 Task: Add the search bar component in the site builder.
Action: Mouse moved to (1246, 89)
Screenshot: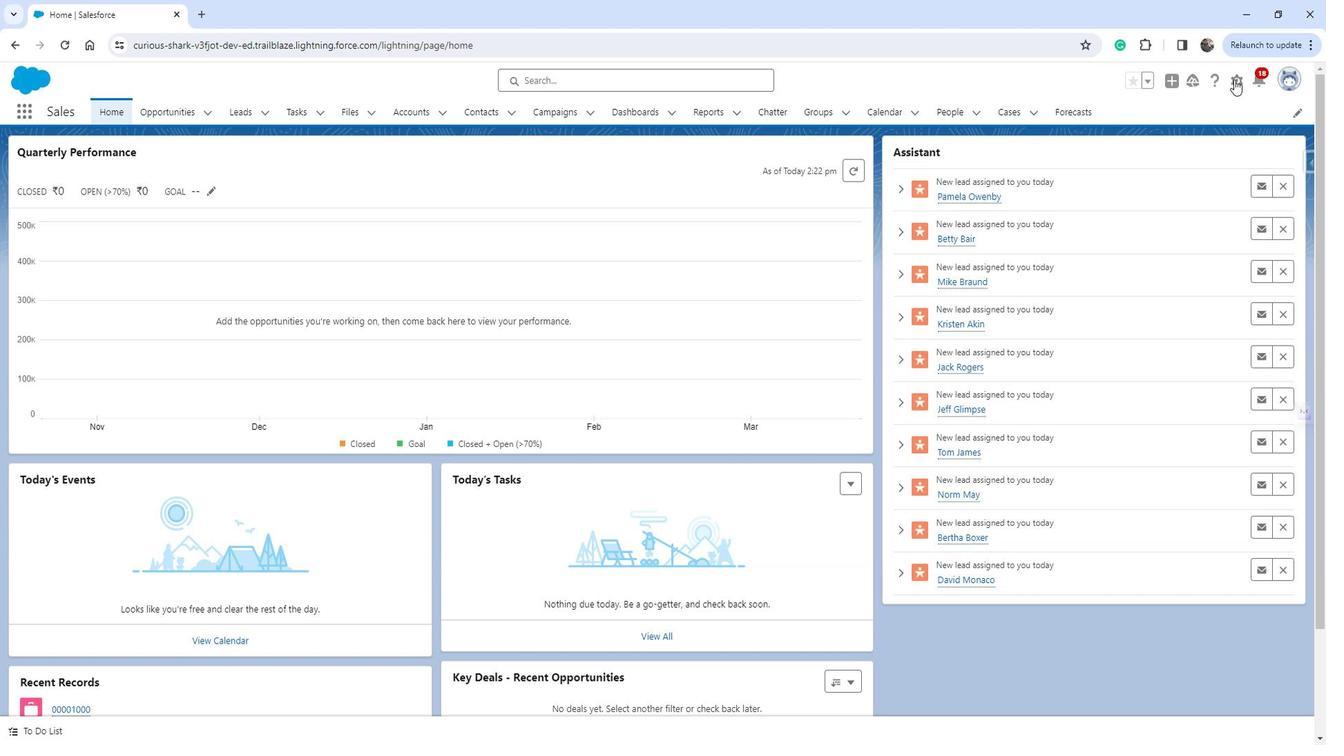 
Action: Mouse pressed left at (1246, 89)
Screenshot: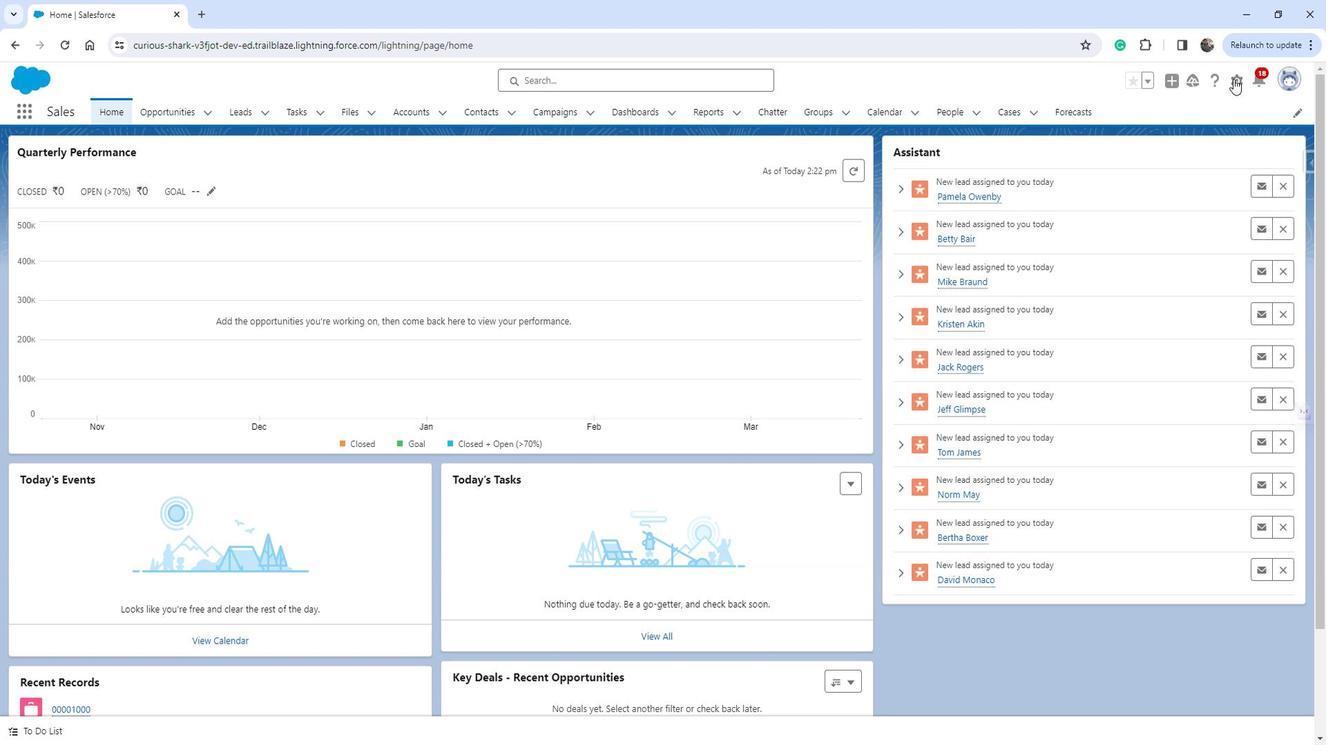 
Action: Mouse moved to (1188, 132)
Screenshot: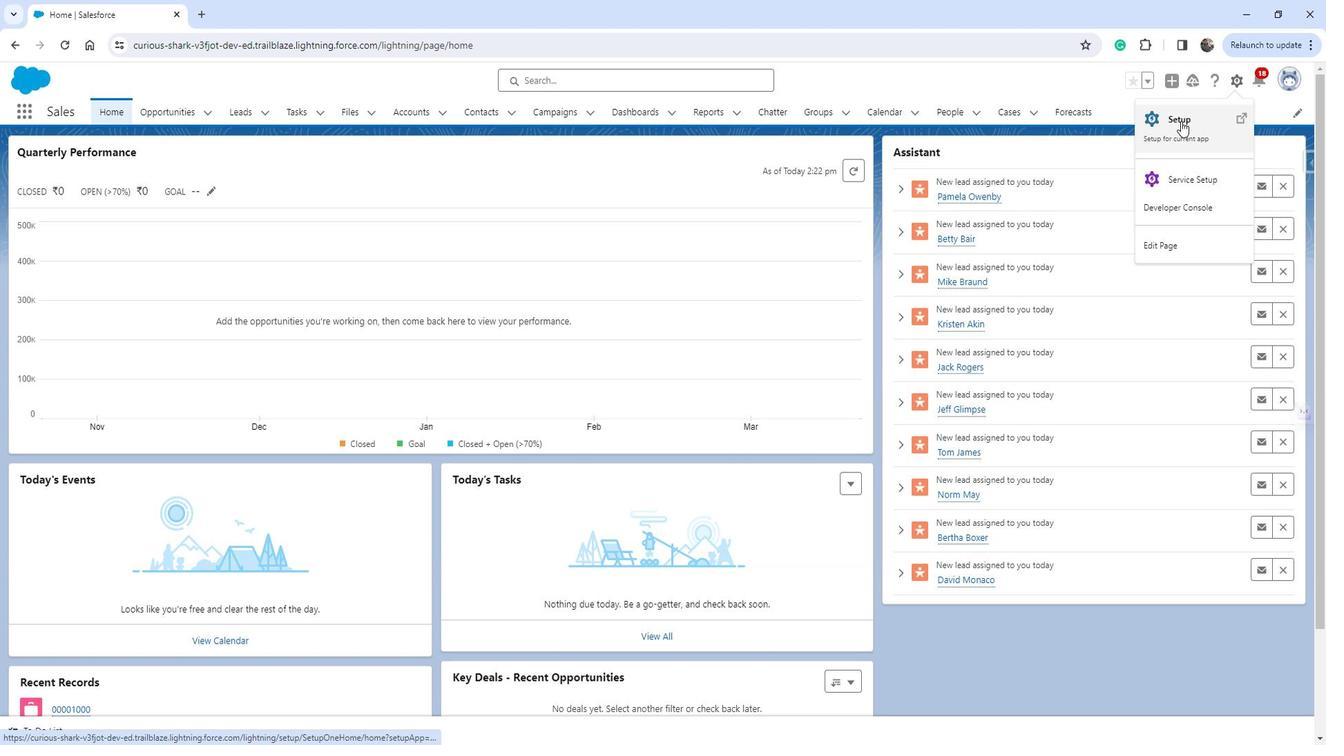 
Action: Mouse pressed left at (1188, 132)
Screenshot: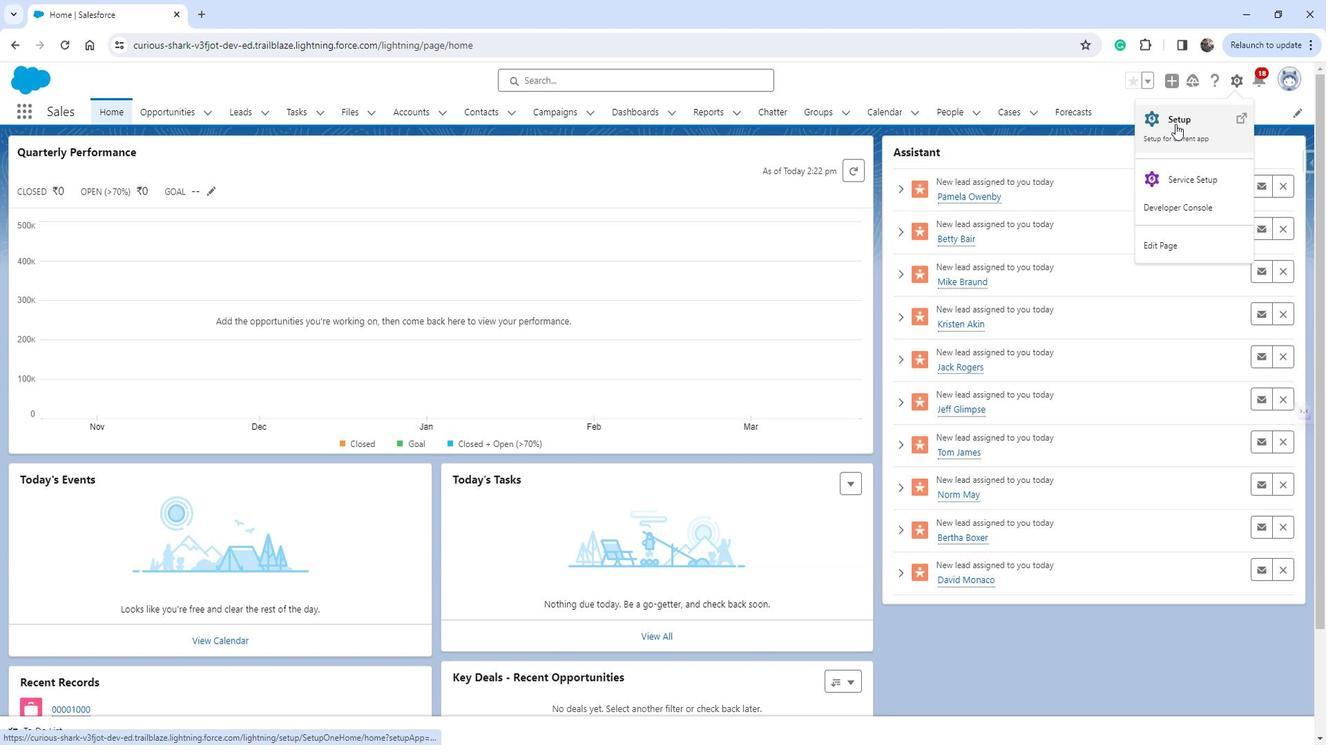 
Action: Mouse moved to (88, 466)
Screenshot: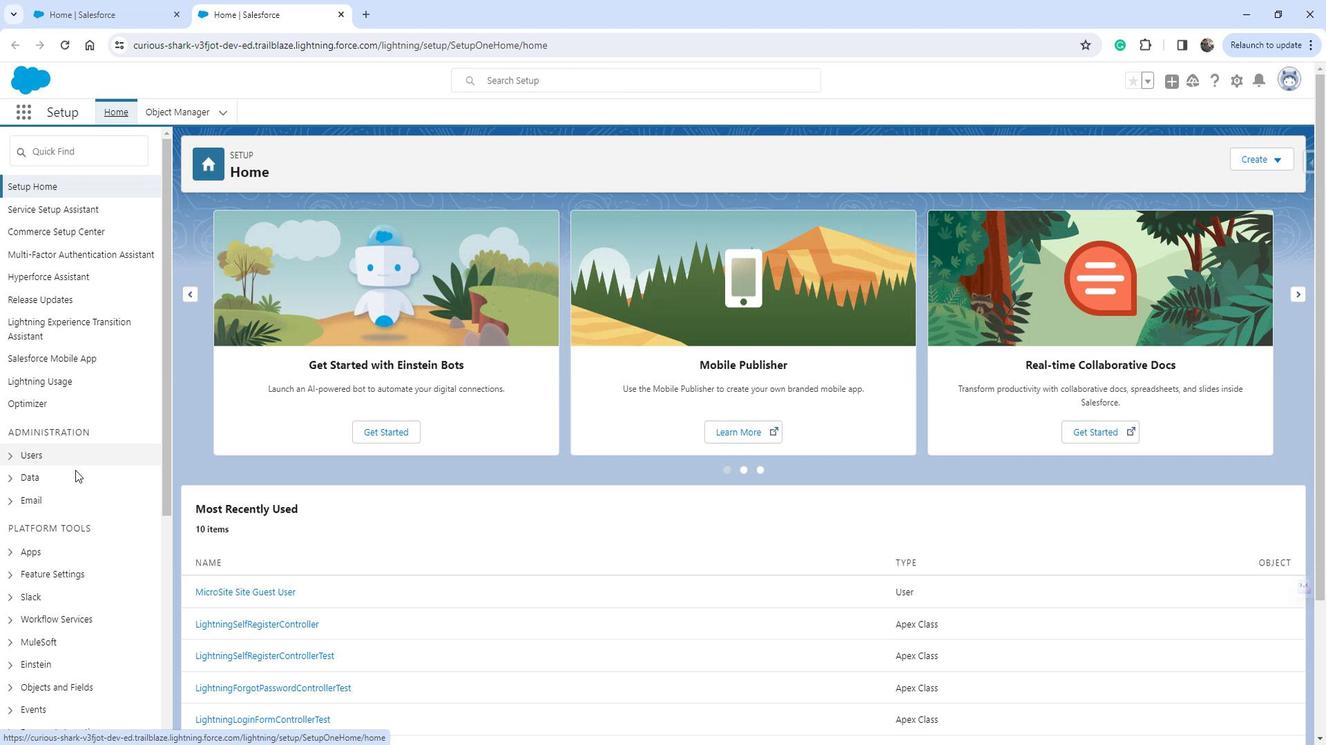 
Action: Mouse scrolled (88, 465) with delta (0, 0)
Screenshot: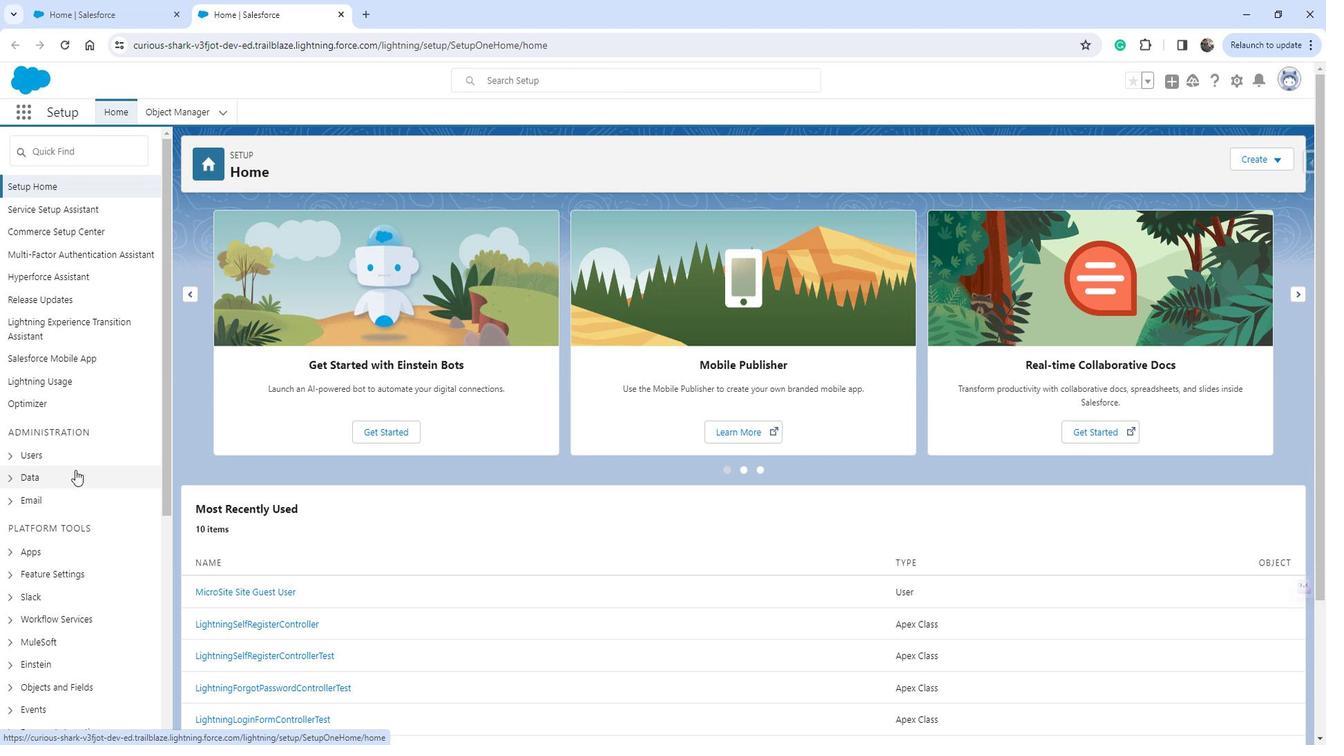 
Action: Mouse scrolled (88, 465) with delta (0, 0)
Screenshot: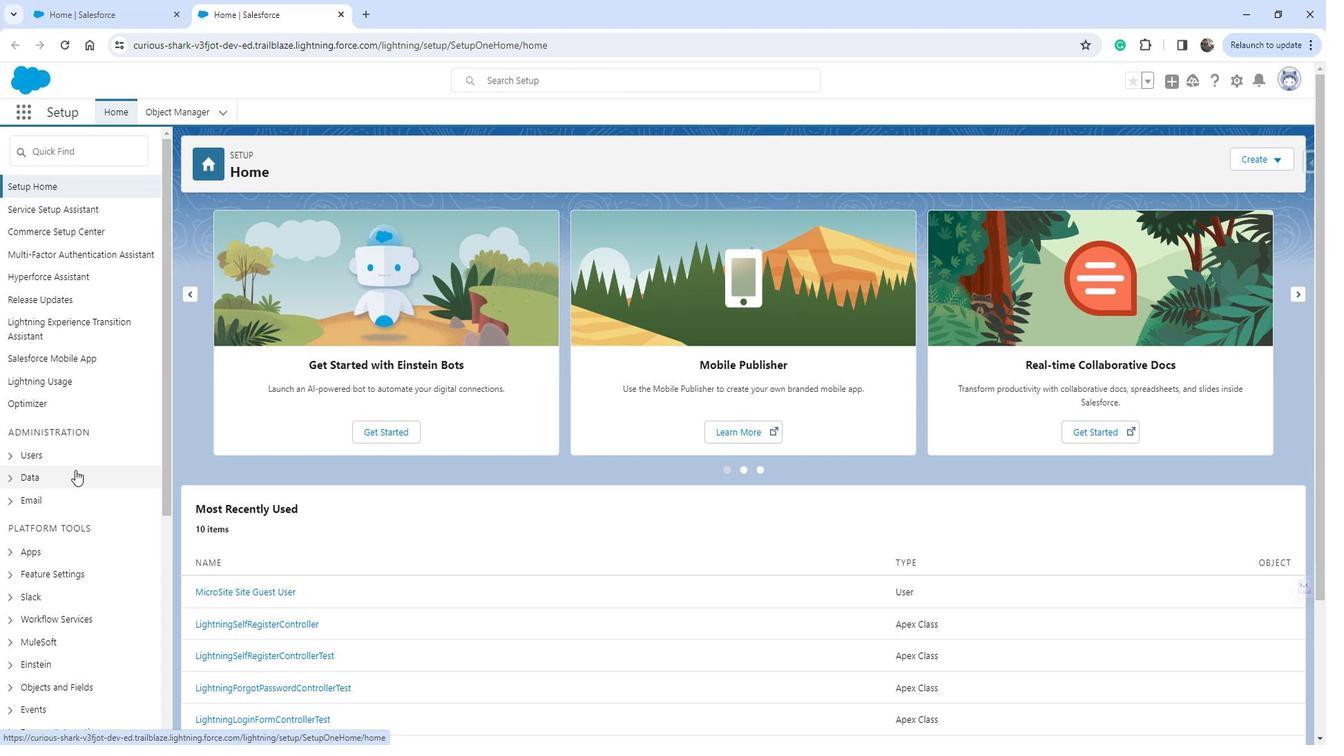 
Action: Mouse moved to (24, 427)
Screenshot: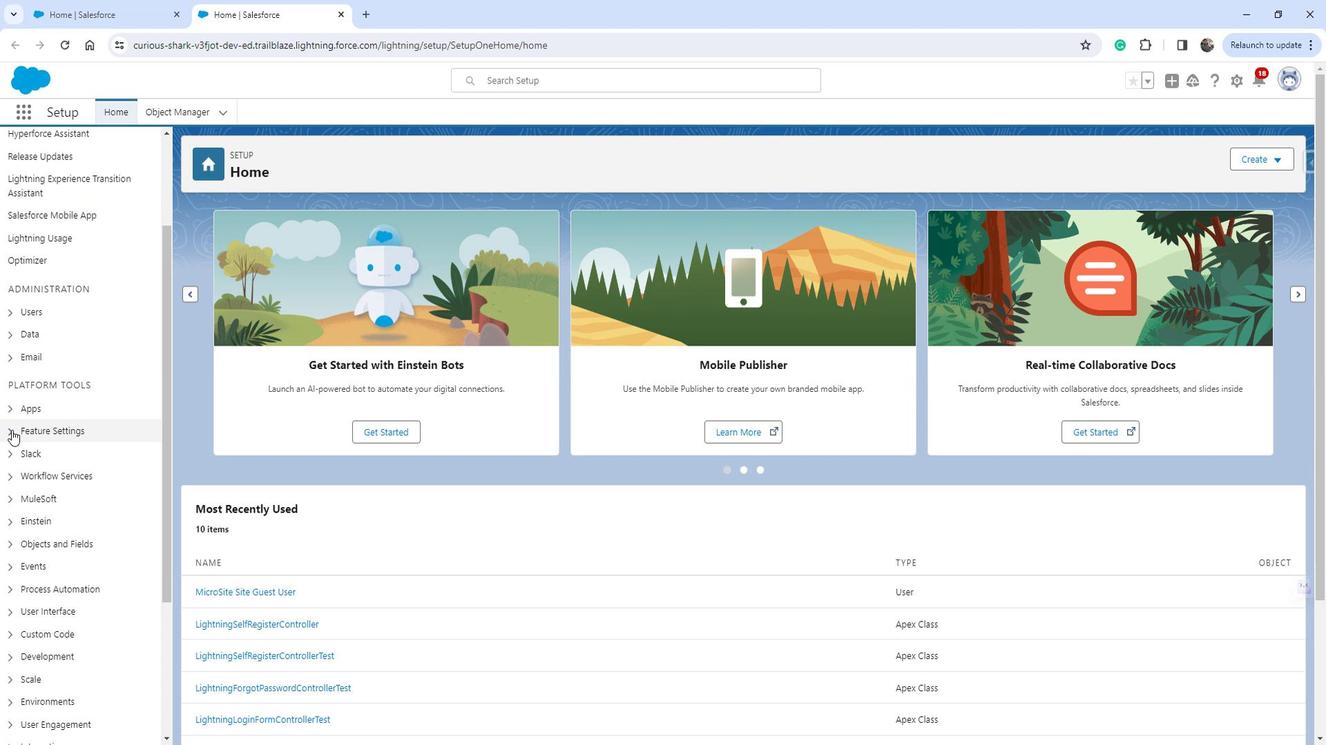
Action: Mouse pressed left at (24, 427)
Screenshot: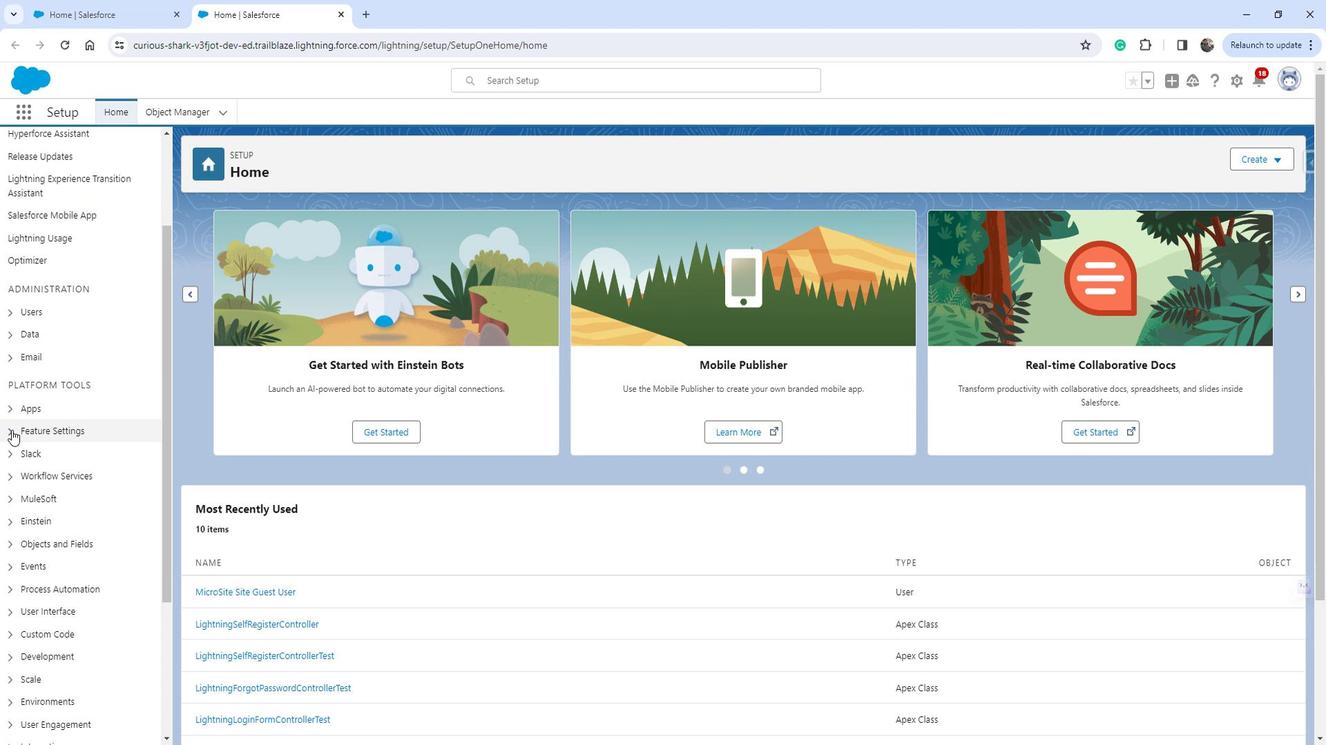 
Action: Mouse moved to (70, 534)
Screenshot: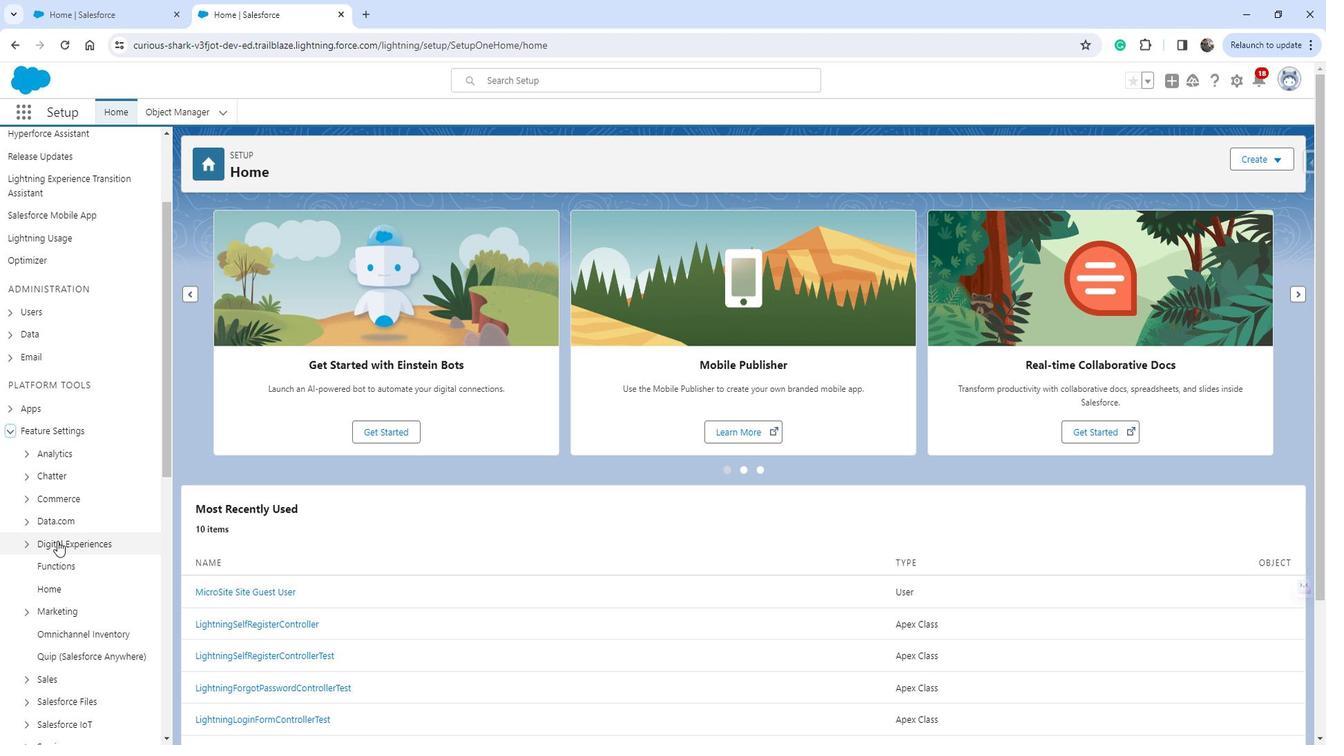 
Action: Mouse pressed left at (70, 534)
Screenshot: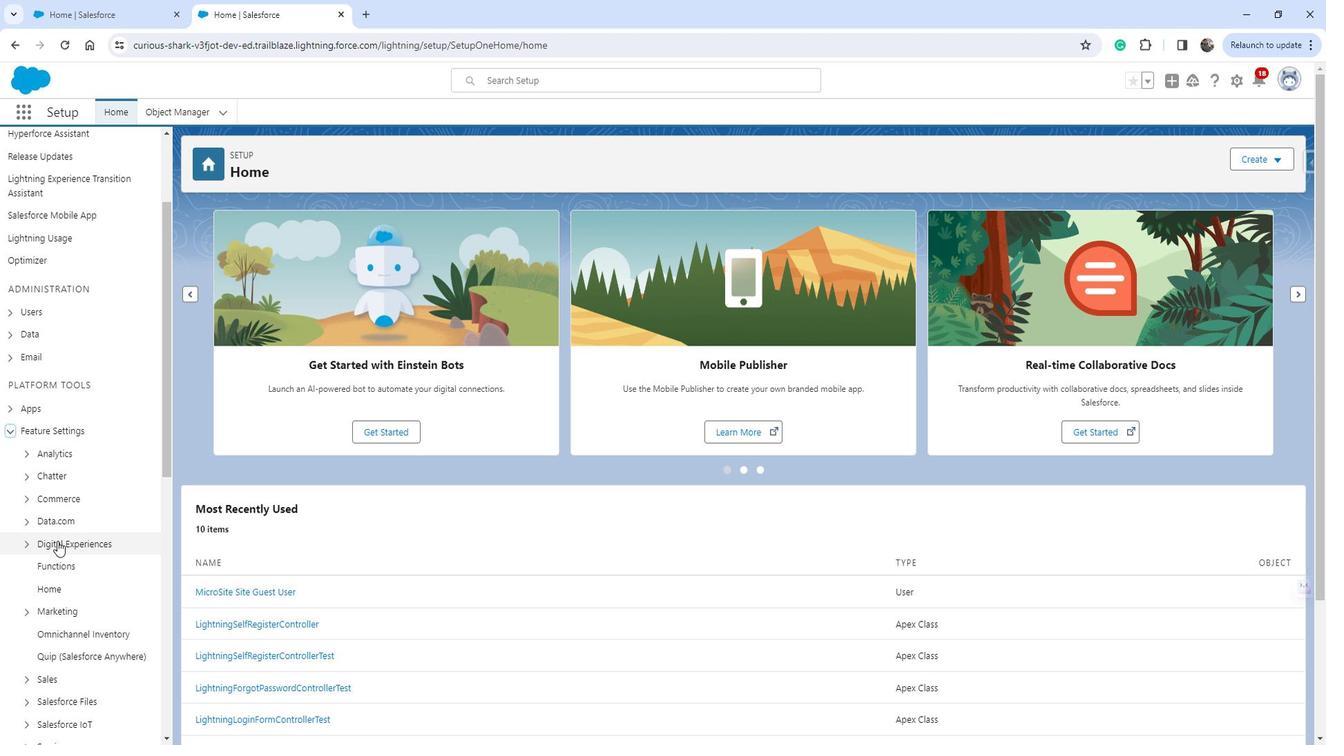 
Action: Mouse moved to (92, 526)
Screenshot: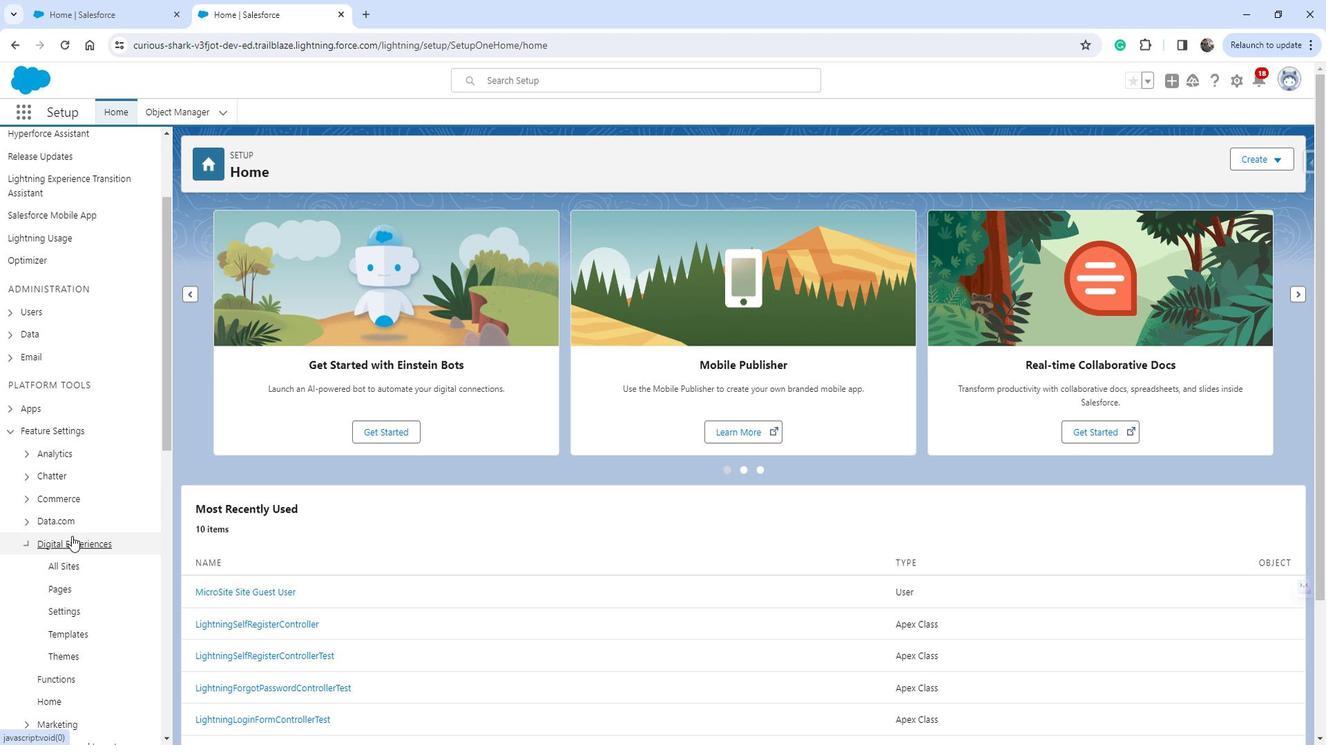 
Action: Mouse scrolled (92, 526) with delta (0, 0)
Screenshot: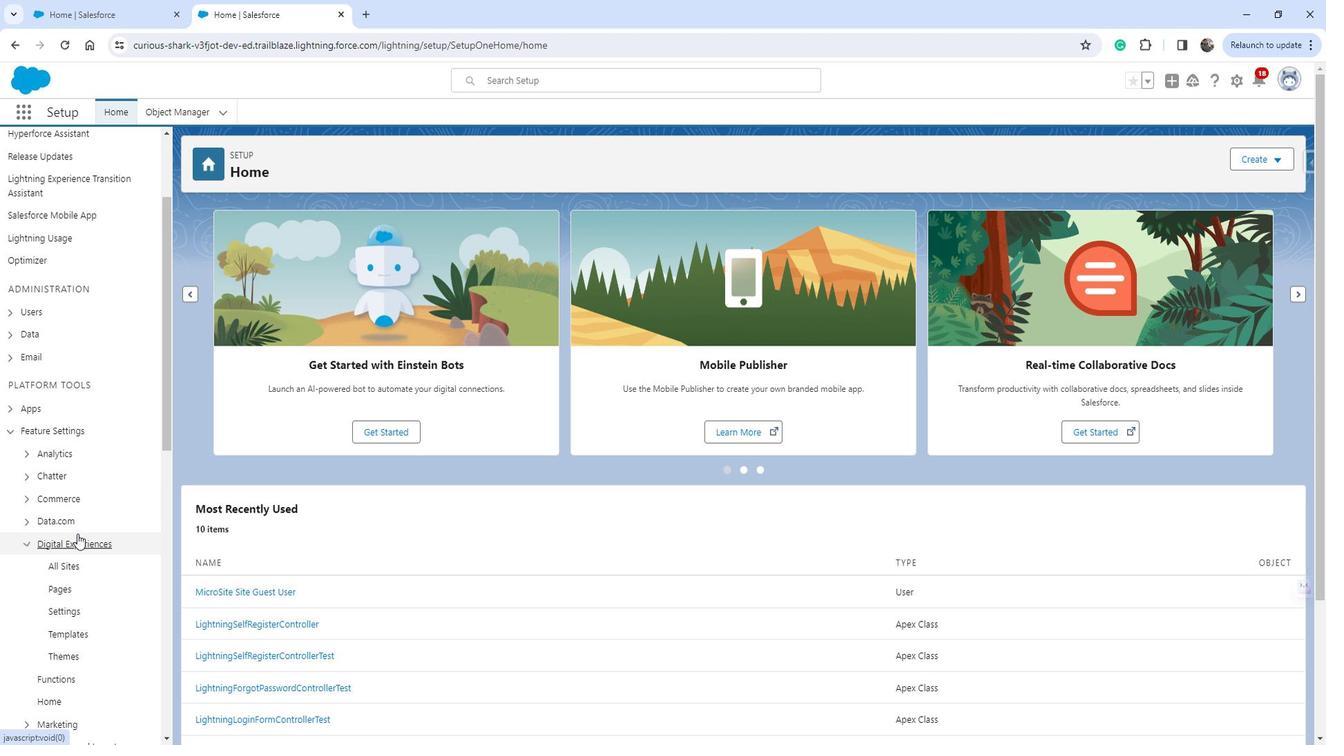 
Action: Mouse moved to (93, 526)
Screenshot: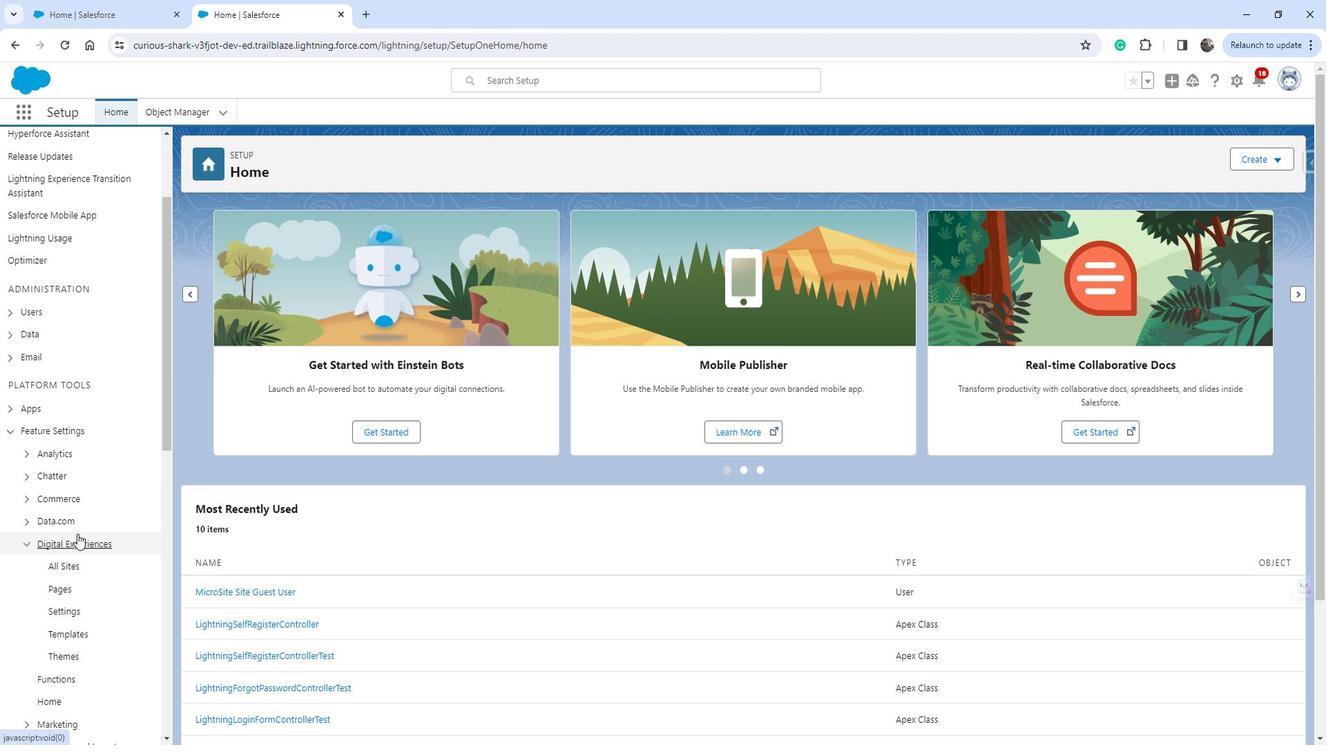 
Action: Mouse scrolled (93, 525) with delta (0, 0)
Screenshot: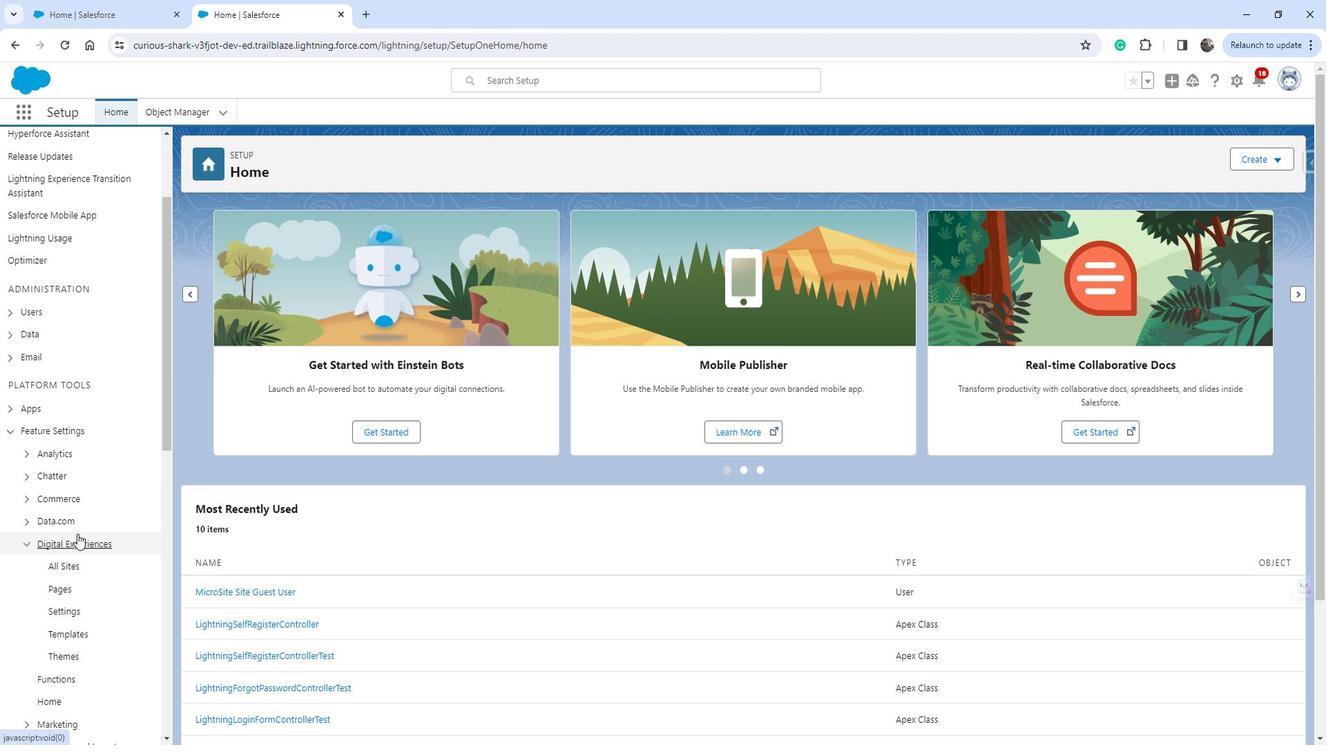 
Action: Mouse moved to (96, 526)
Screenshot: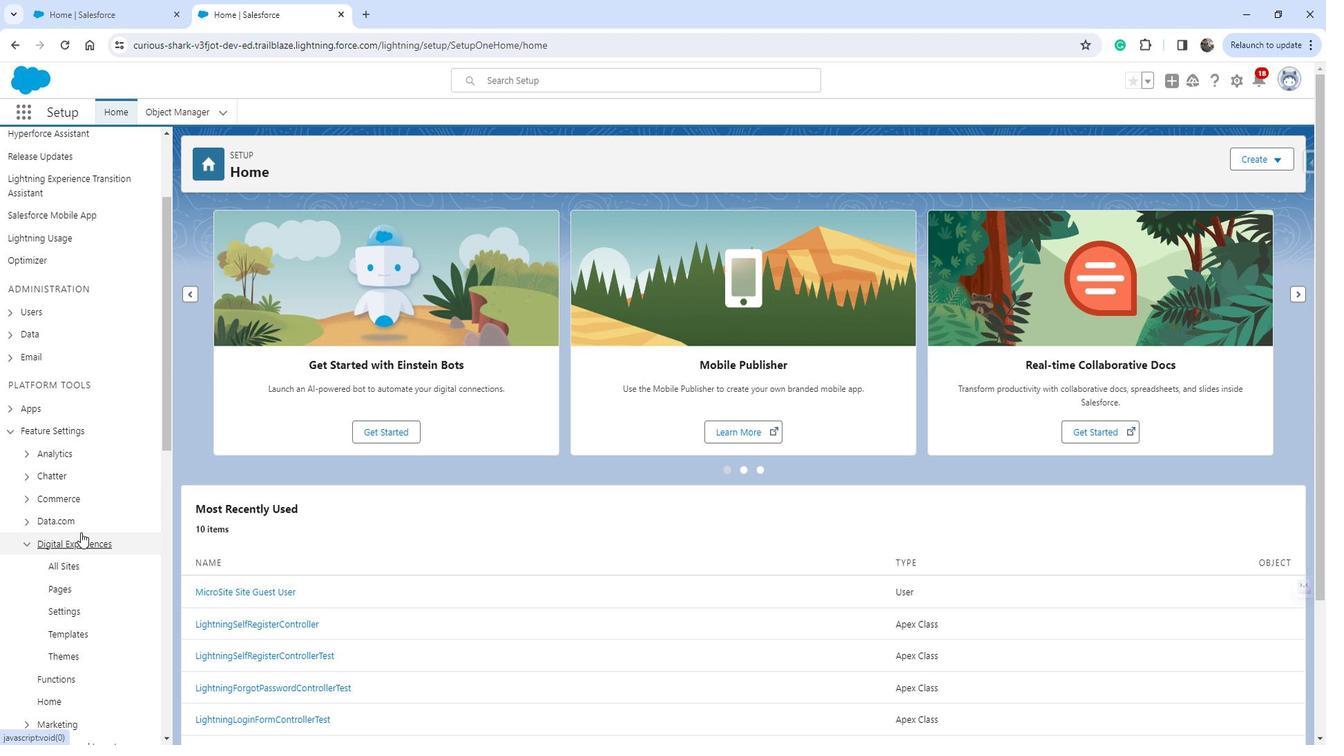 
Action: Mouse scrolled (96, 525) with delta (0, 0)
Screenshot: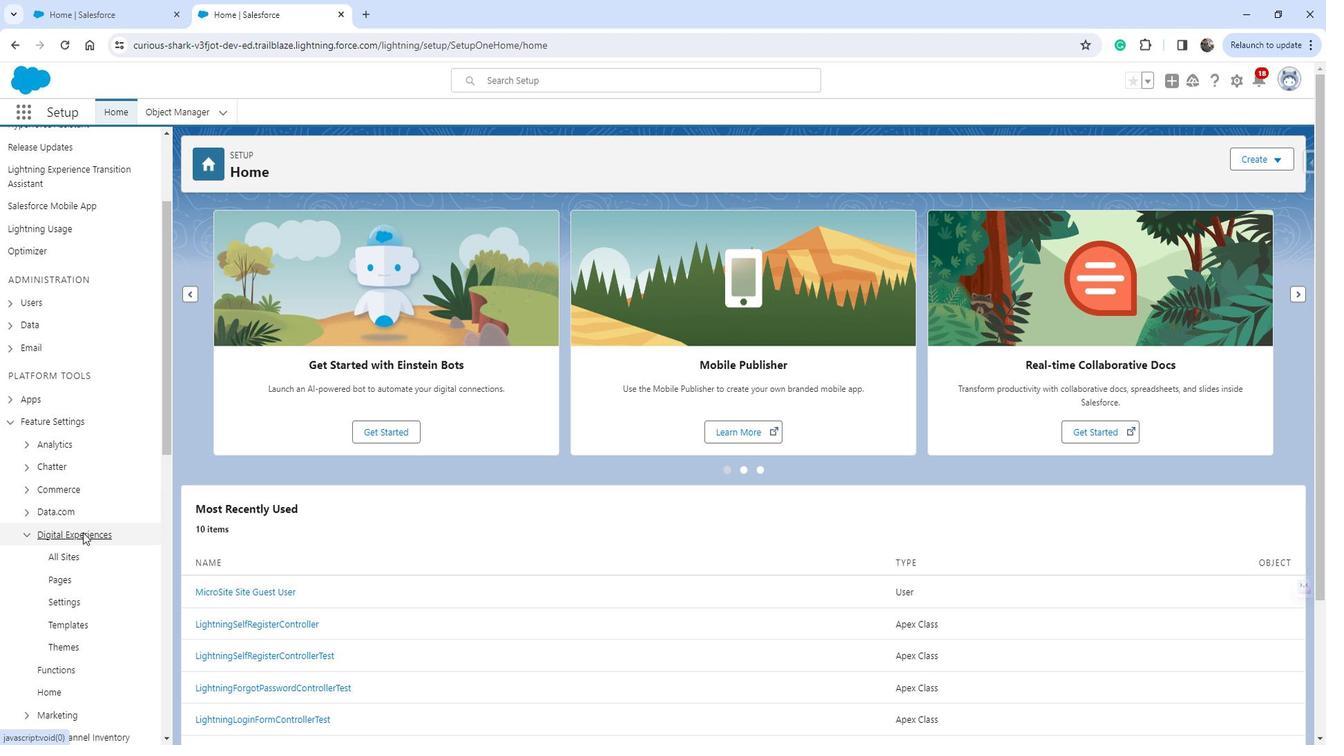 
Action: Mouse moved to (83, 346)
Screenshot: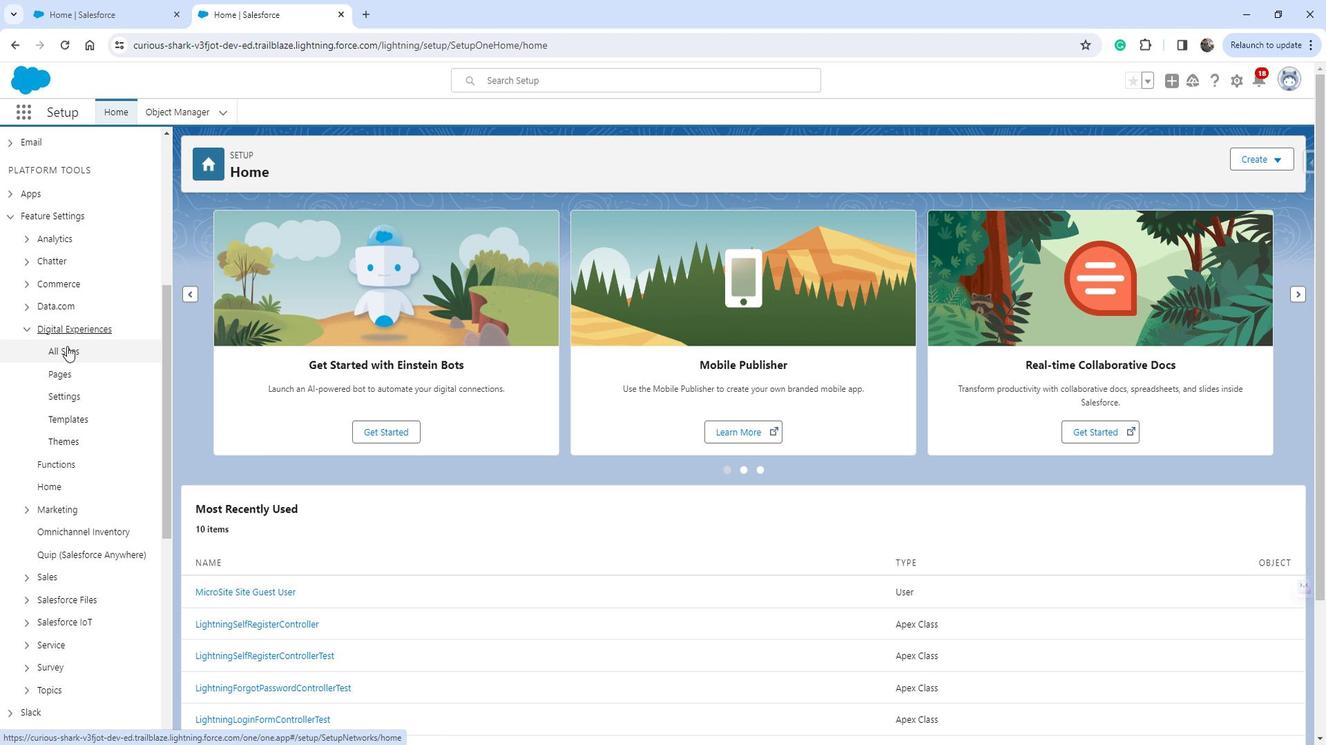 
Action: Mouse pressed left at (83, 346)
Screenshot: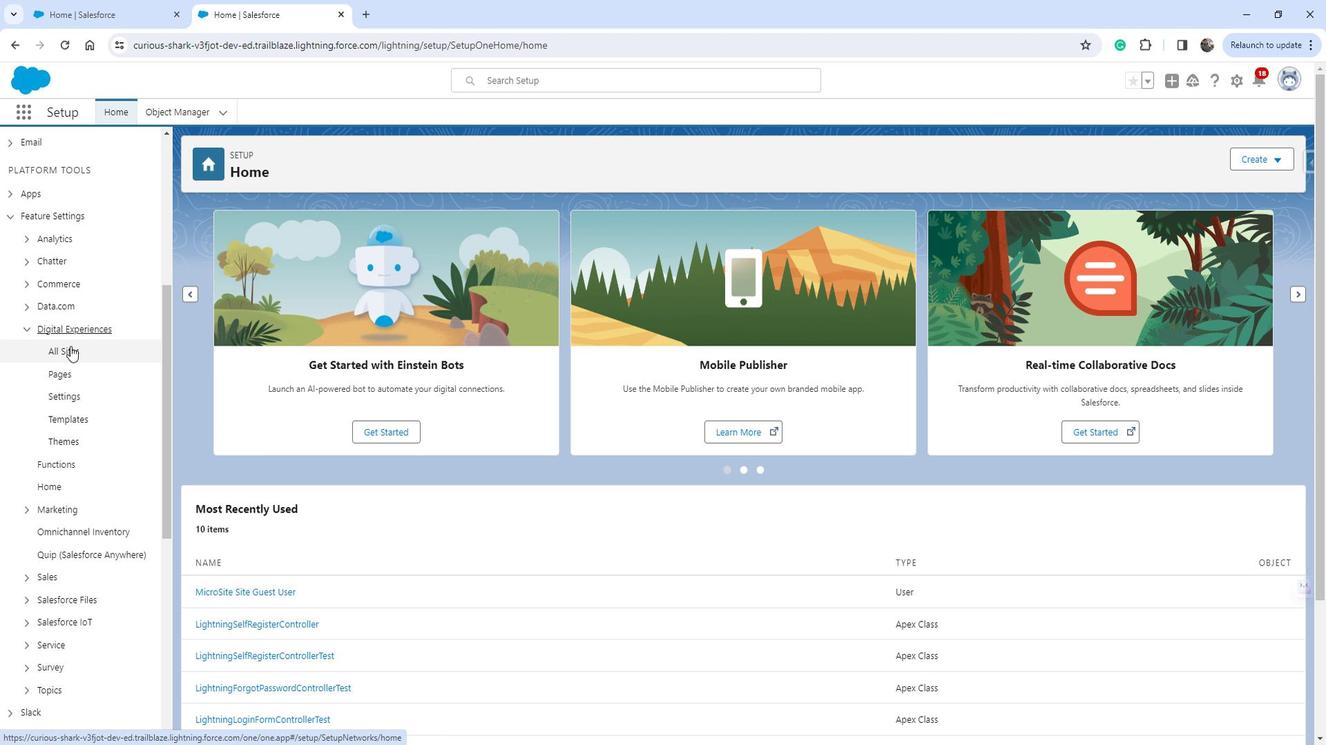 
Action: Mouse moved to (245, 333)
Screenshot: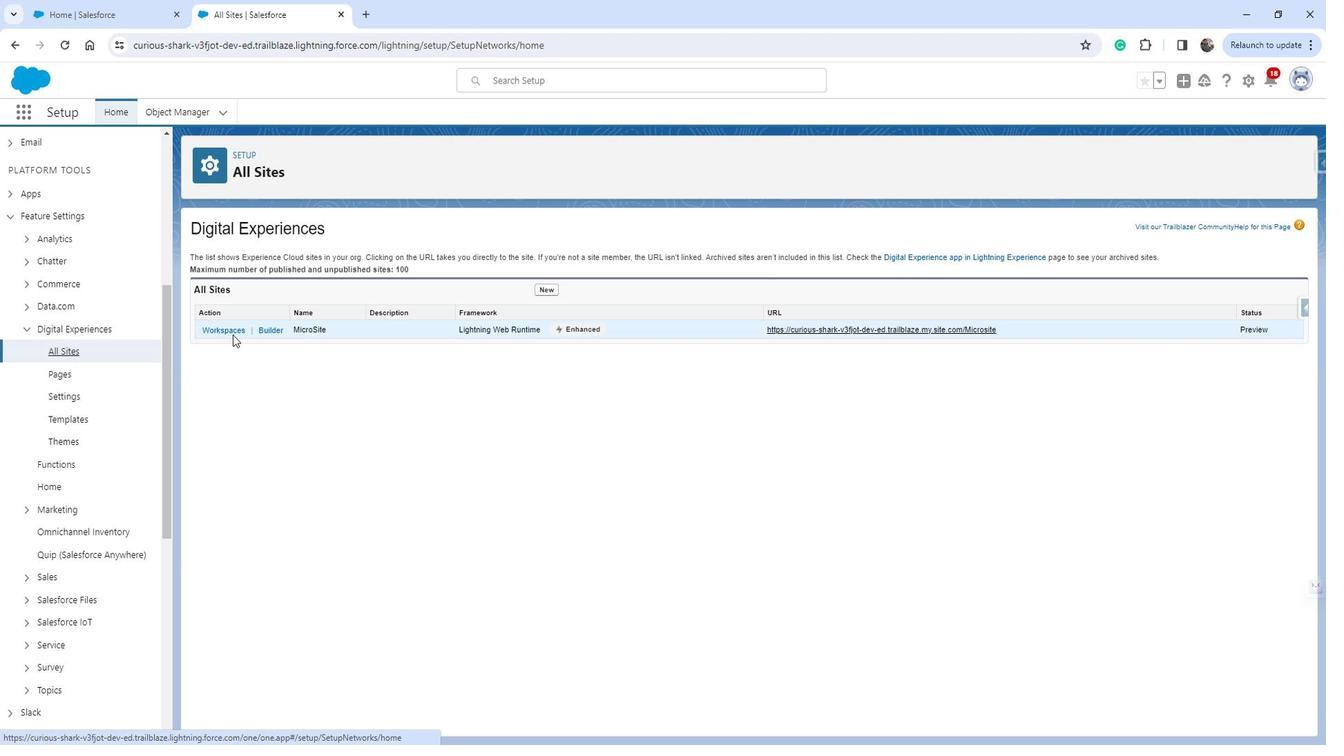 
Action: Mouse pressed left at (245, 333)
Screenshot: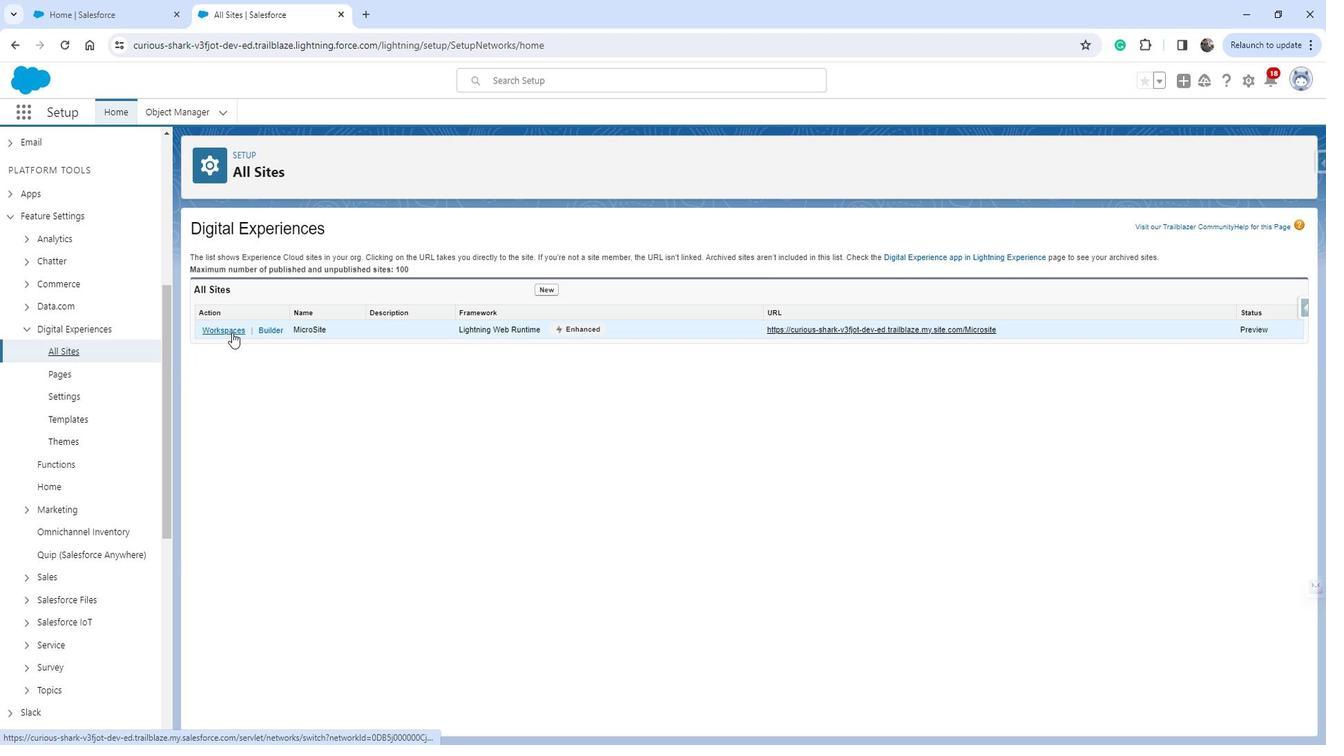 
Action: Mouse moved to (231, 325)
Screenshot: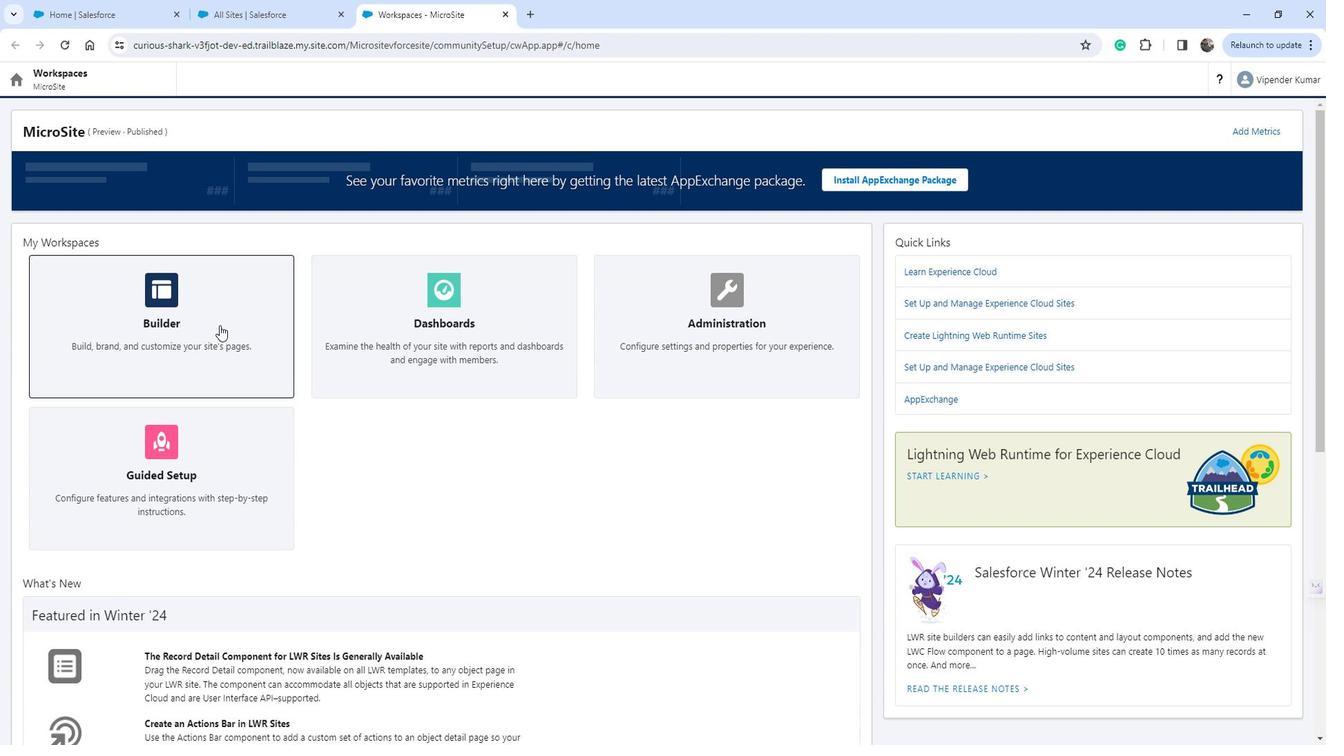 
Action: Mouse pressed left at (231, 325)
Screenshot: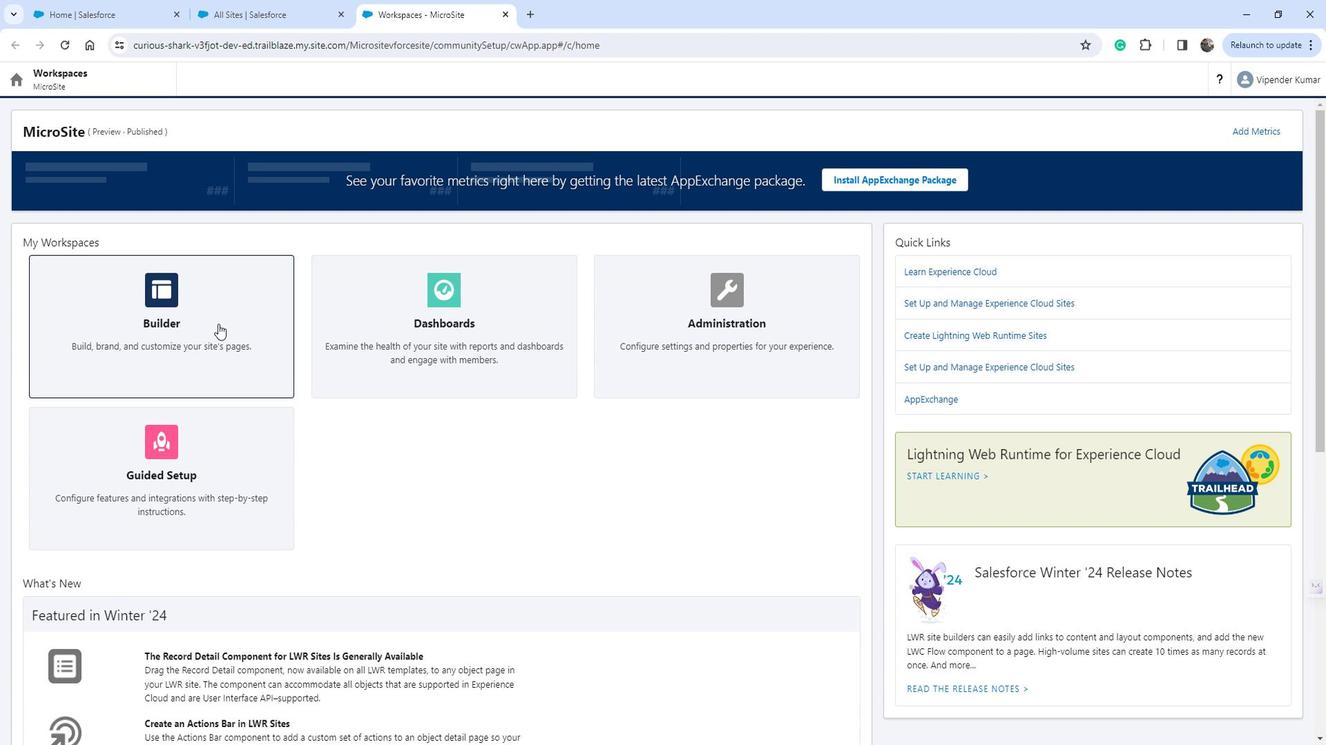
Action: Mouse moved to (36, 138)
Screenshot: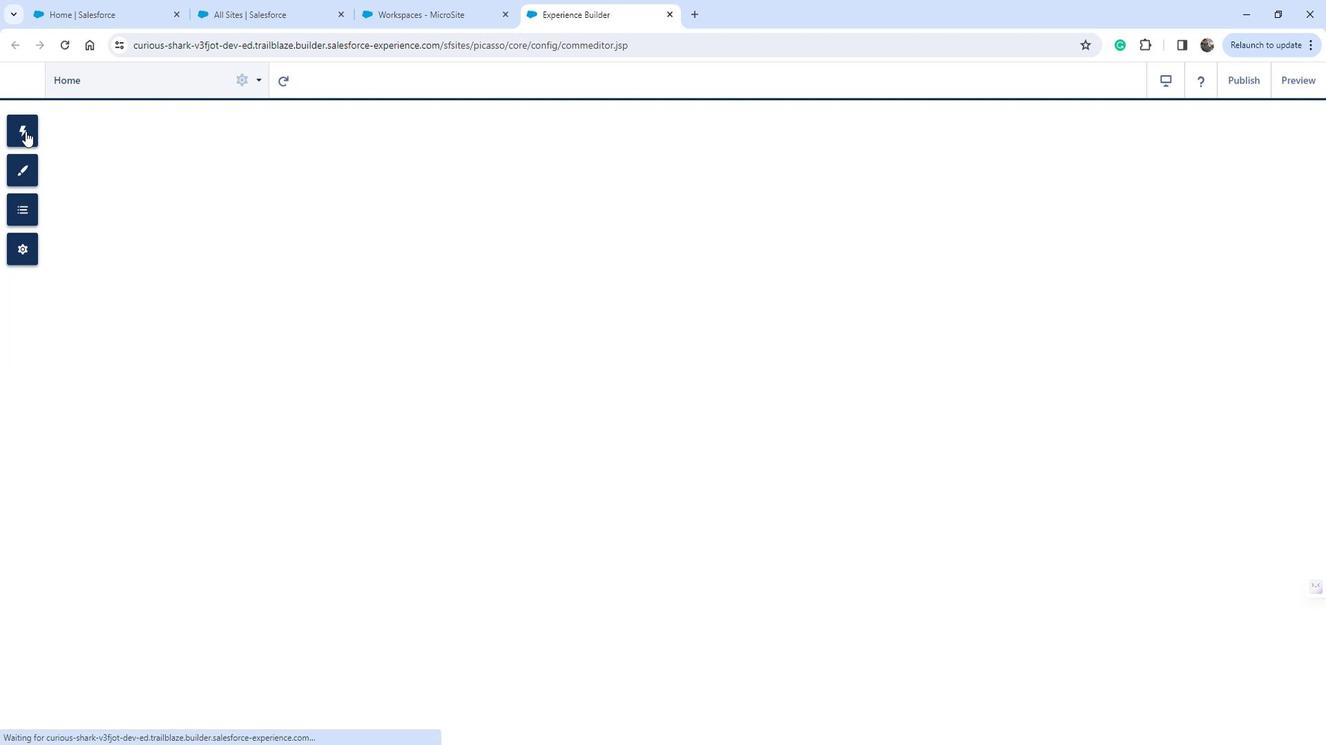 
Action: Mouse pressed left at (36, 138)
Screenshot: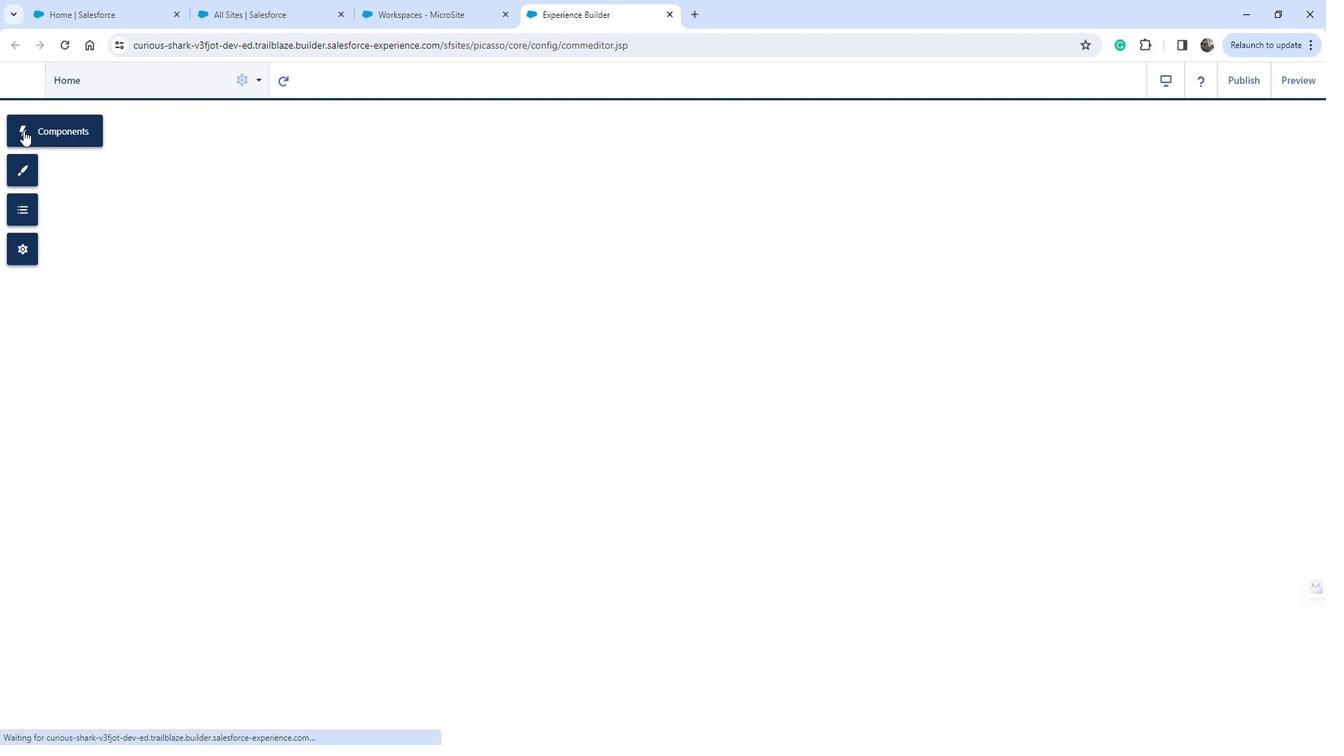 
Action: Mouse moved to (395, 416)
Screenshot: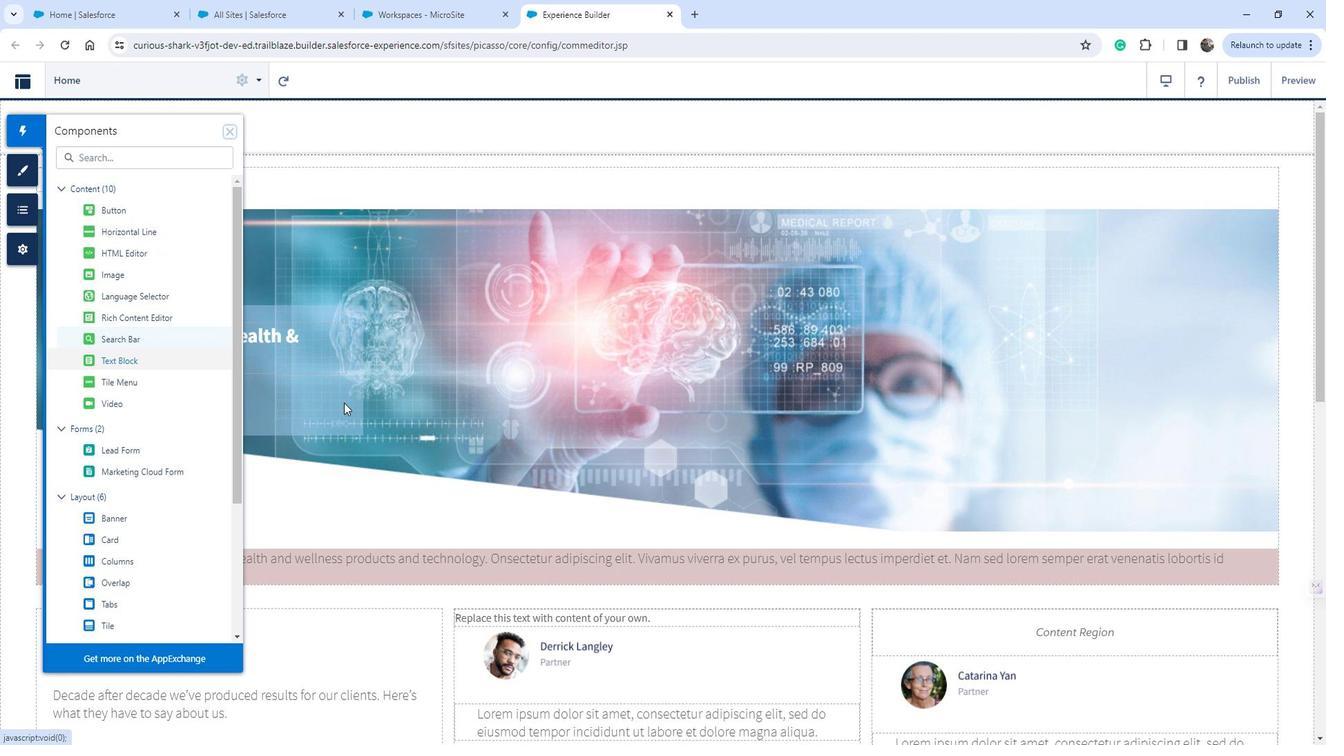 
Action: Mouse scrolled (395, 415) with delta (0, 0)
Screenshot: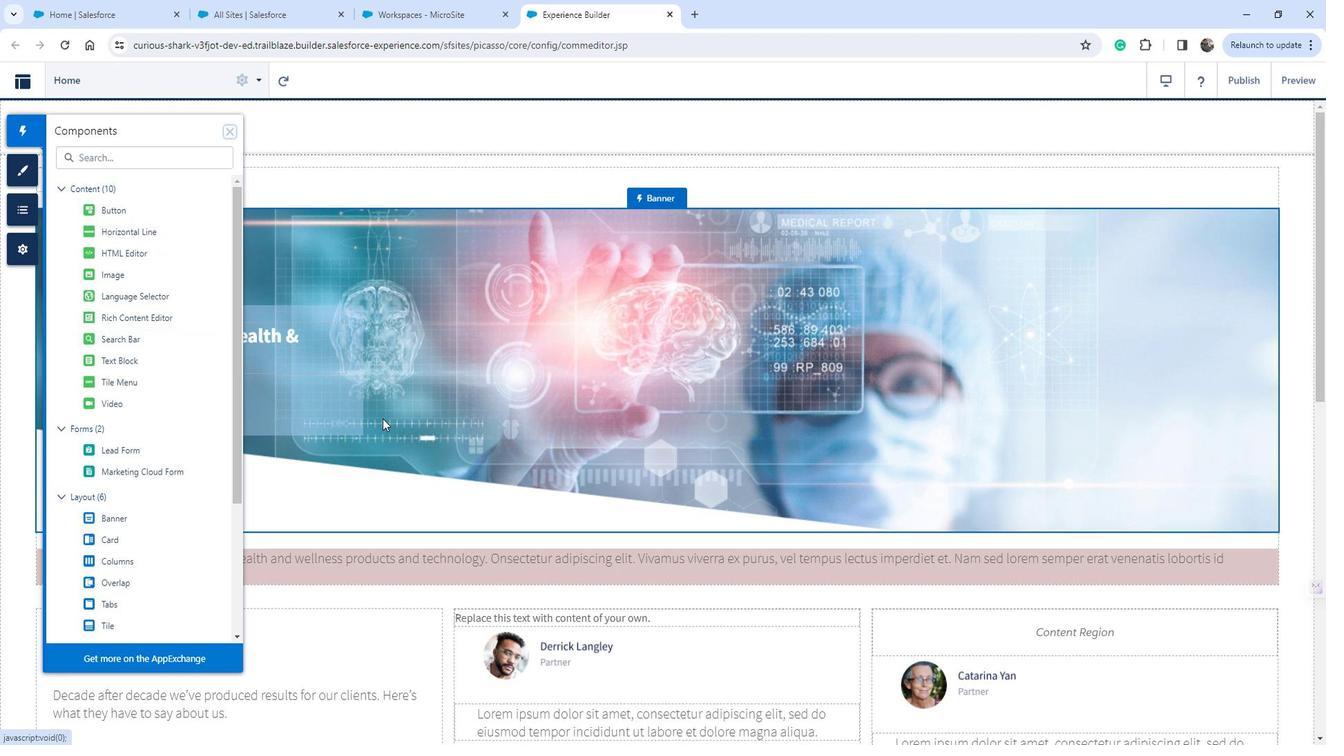 
Action: Mouse scrolled (395, 415) with delta (0, 0)
Screenshot: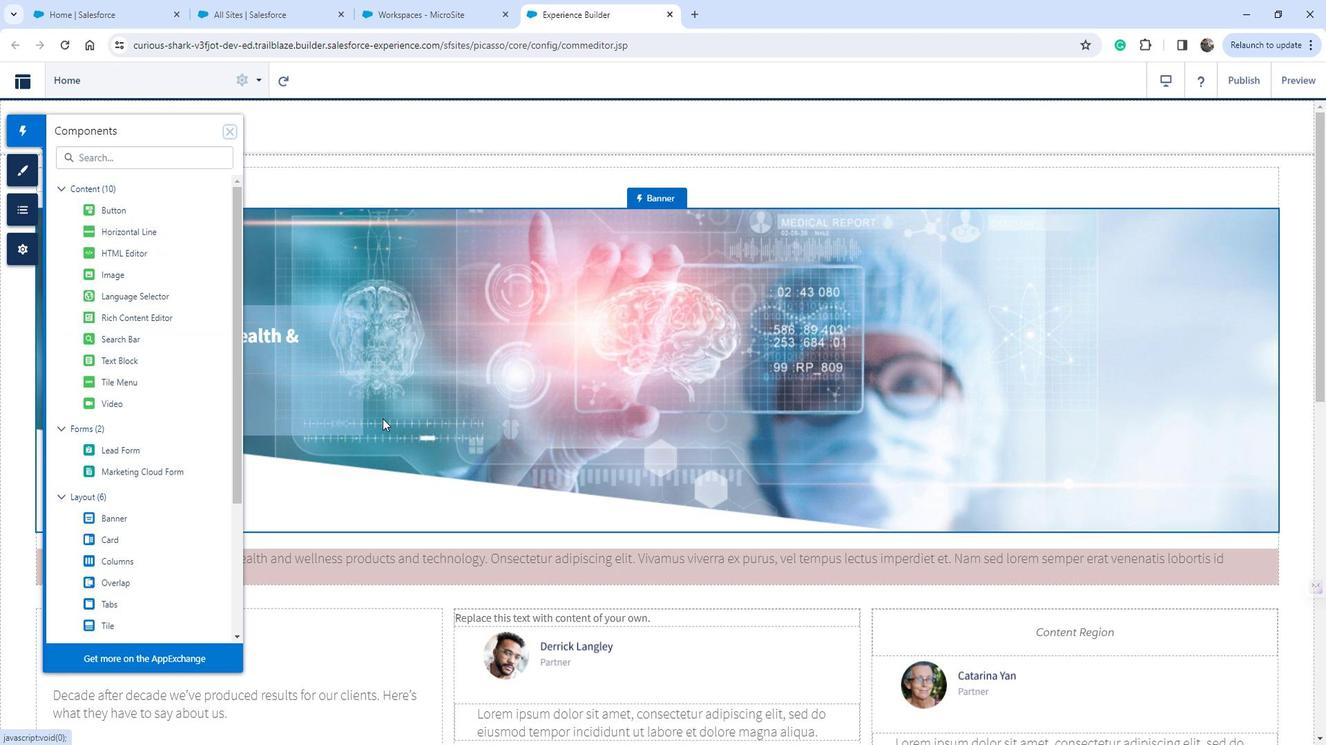 
Action: Mouse scrolled (395, 415) with delta (0, 0)
Screenshot: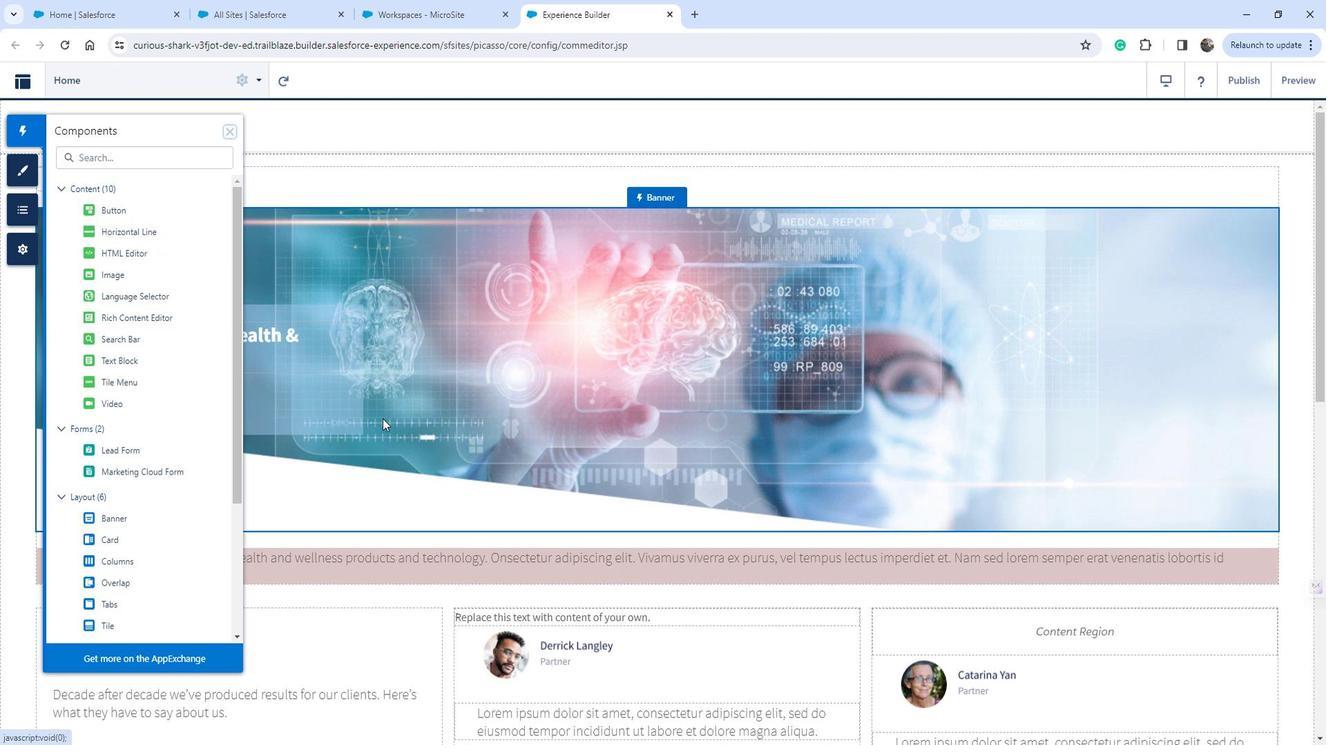 
Action: Mouse scrolled (395, 415) with delta (0, 0)
Screenshot: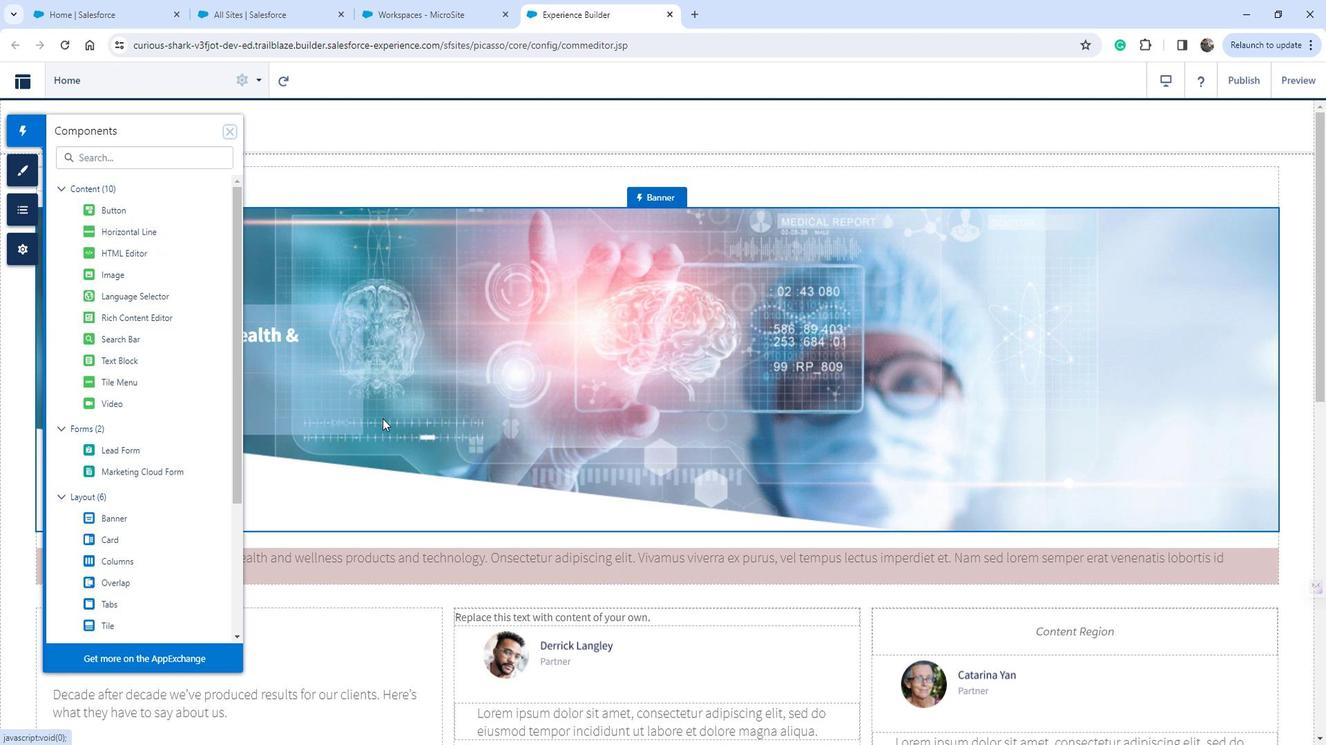 
Action: Mouse moved to (140, 338)
Screenshot: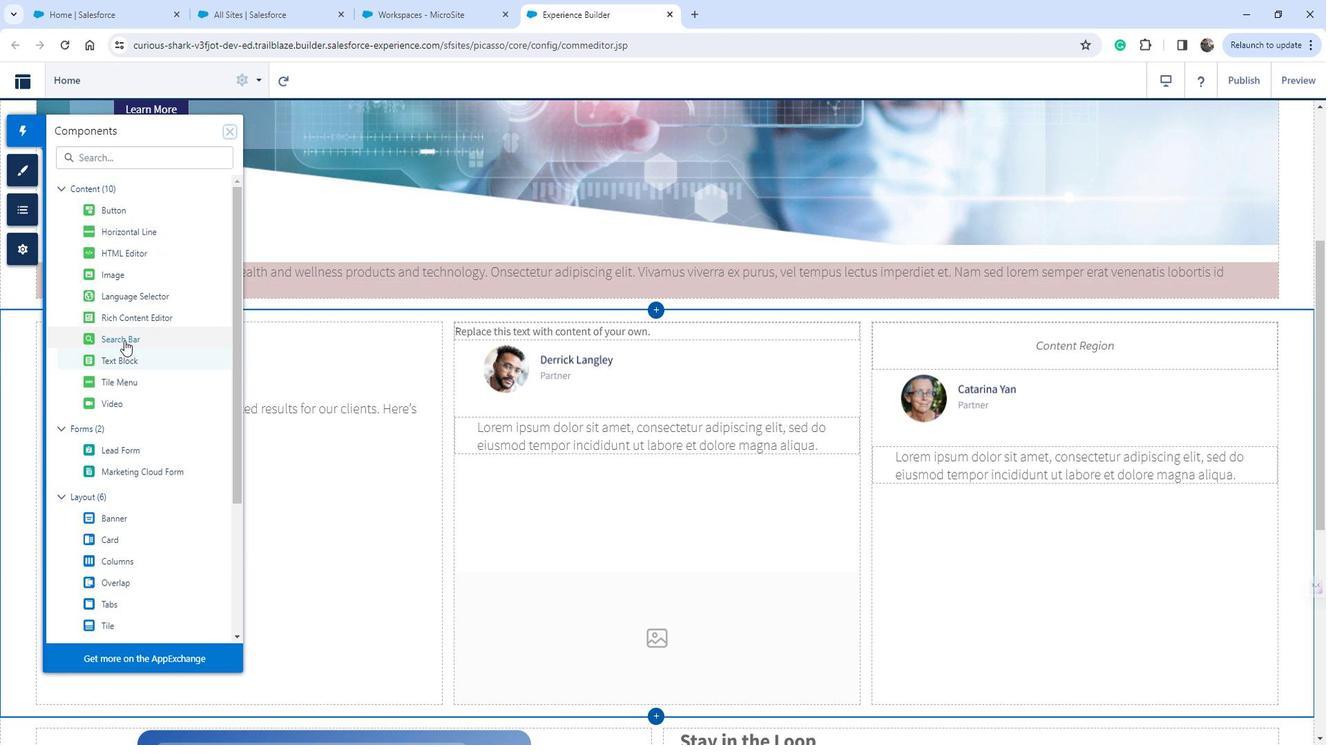 
Action: Mouse pressed left at (140, 338)
Screenshot: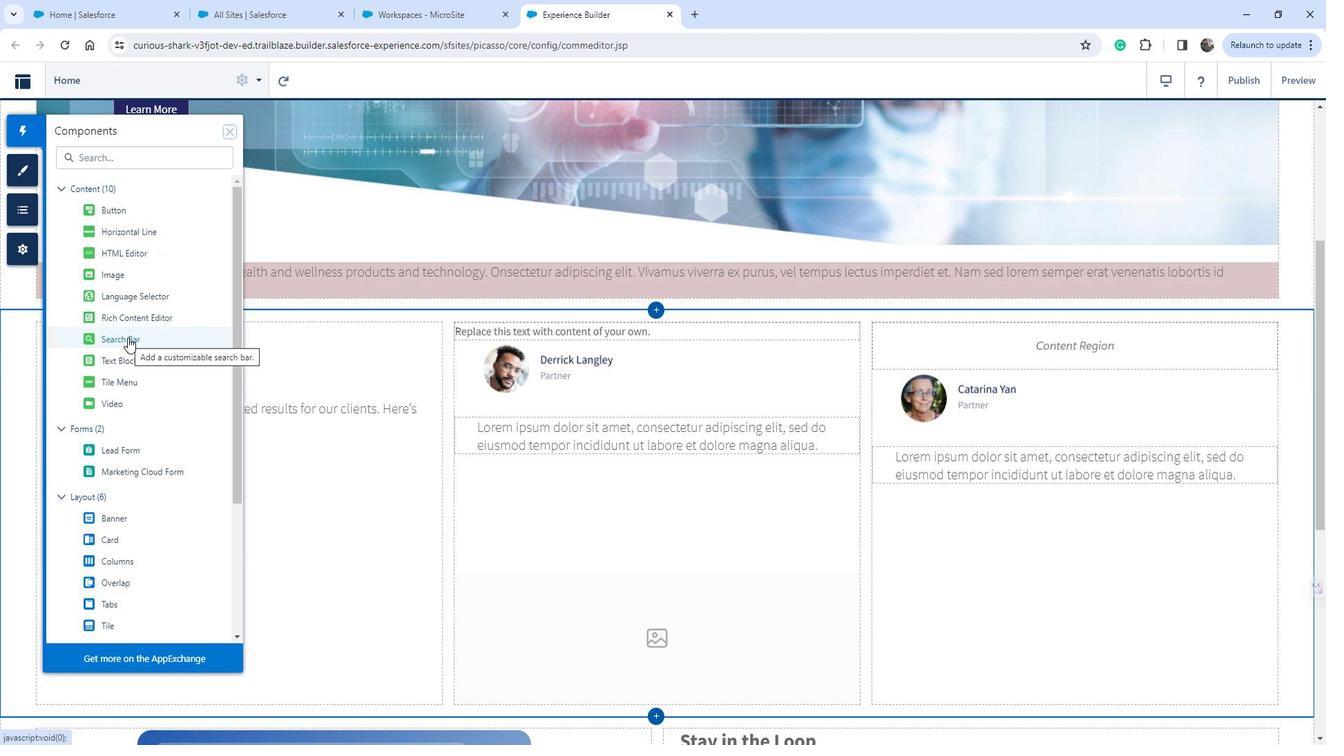 
Action: Mouse moved to (1008, 350)
Screenshot: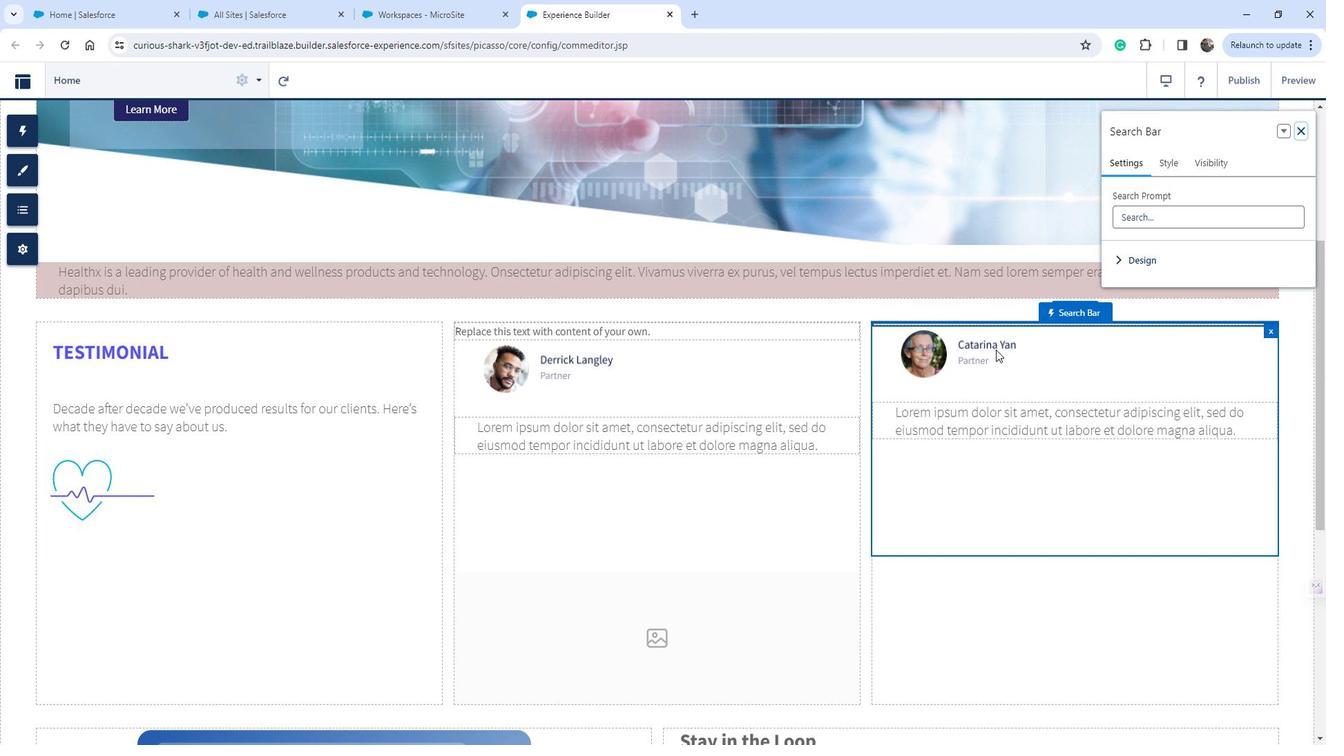 
